 Task: Add muted conversations to your task list for follow-up.
Action: Mouse moved to (216, 432)
Screenshot: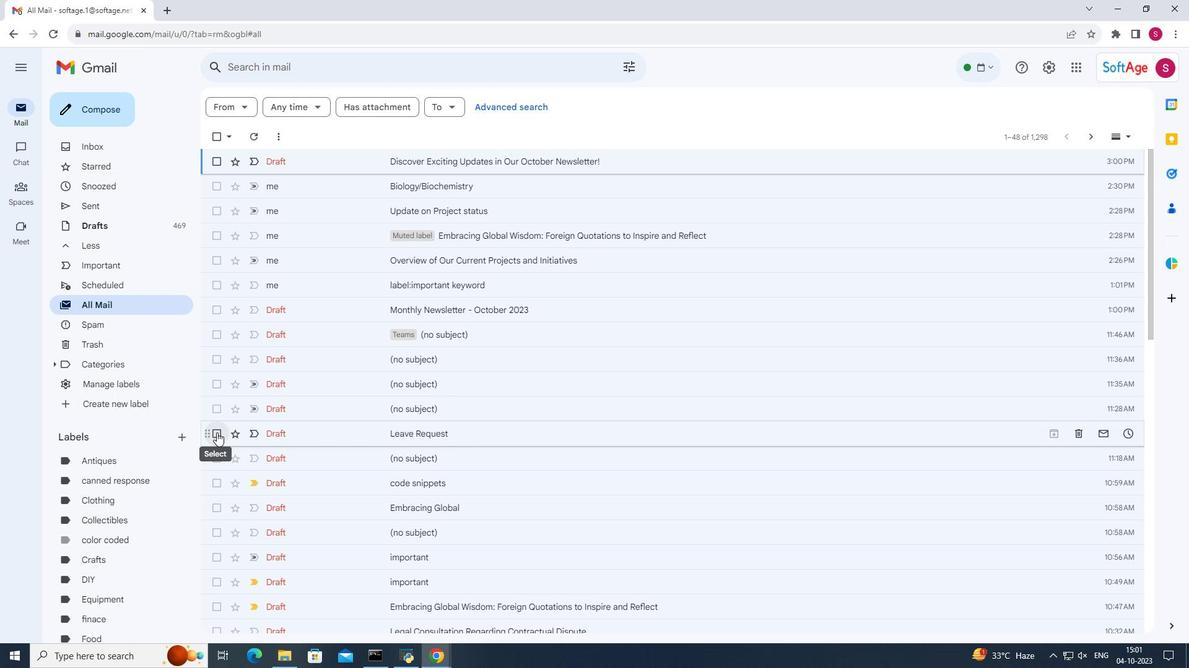 
Action: Mouse pressed left at (216, 432)
Screenshot: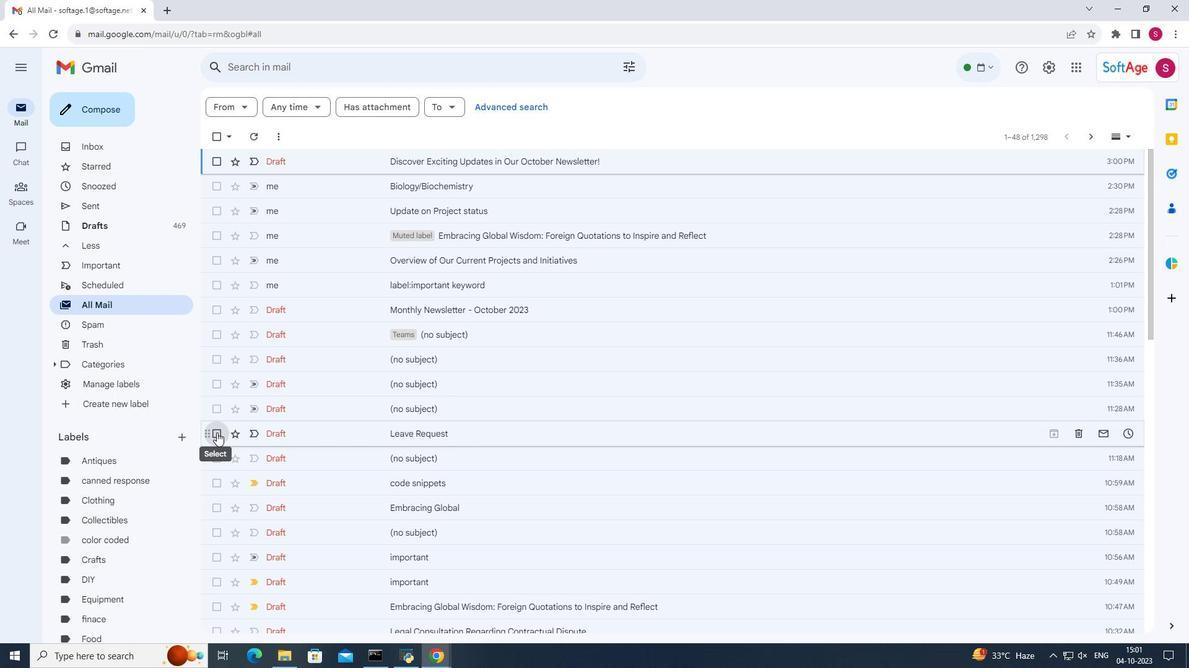 
Action: Mouse moved to (461, 431)
Screenshot: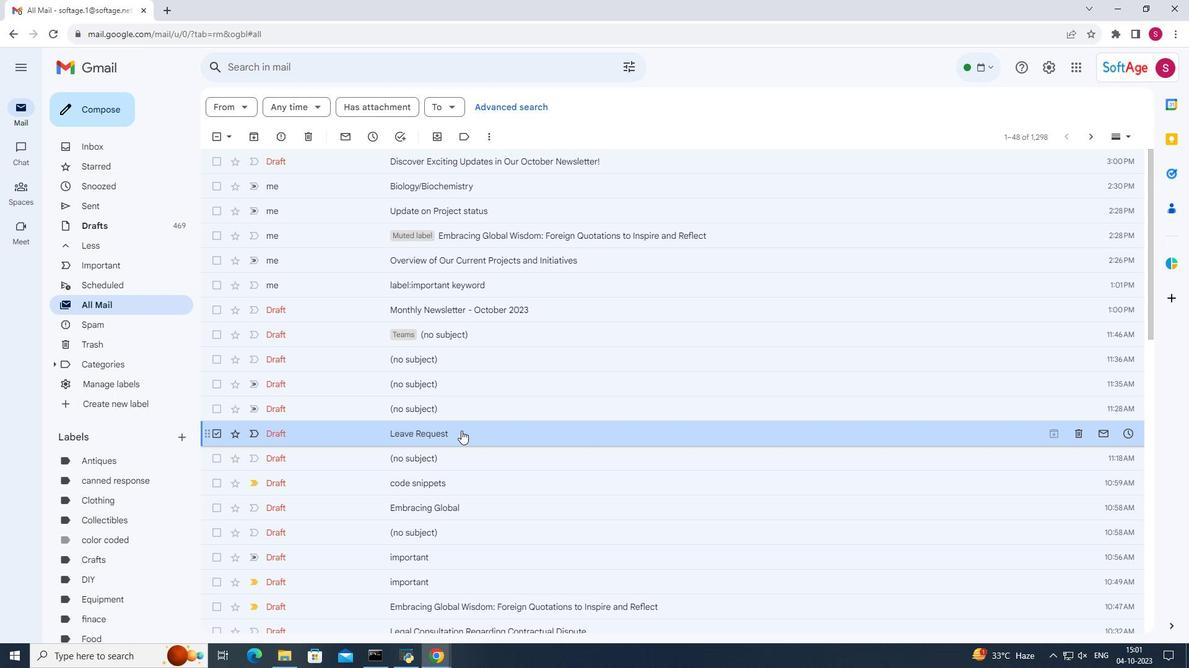 
Action: Mouse pressed right at (461, 431)
Screenshot: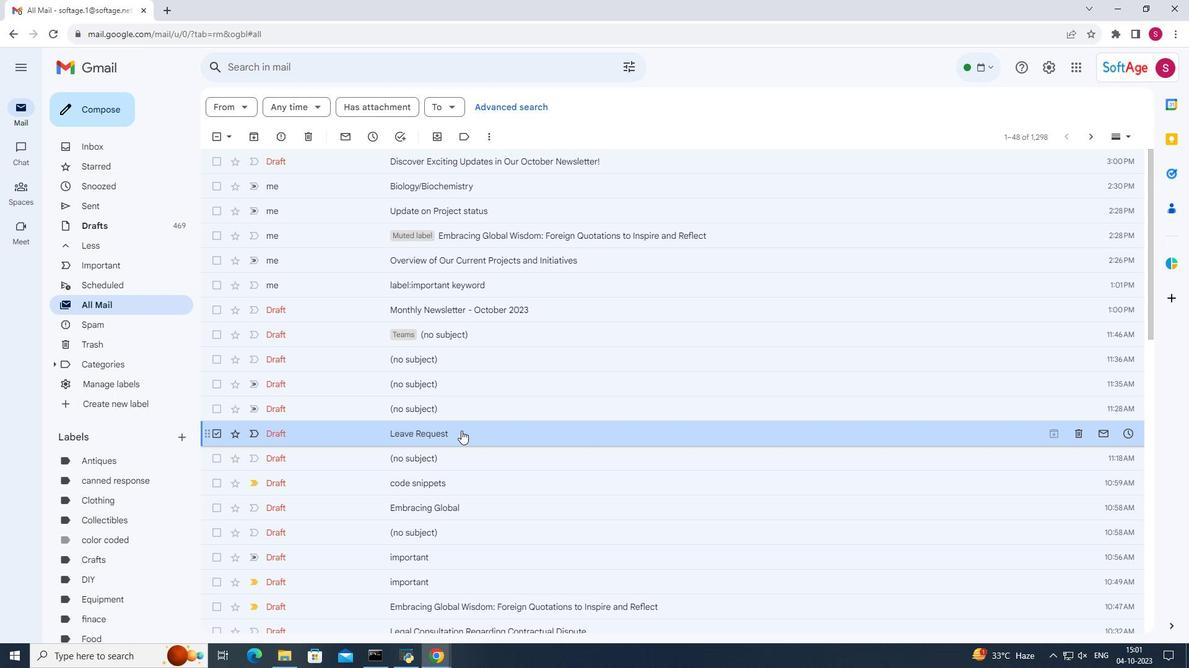 
Action: Mouse moved to (497, 385)
Screenshot: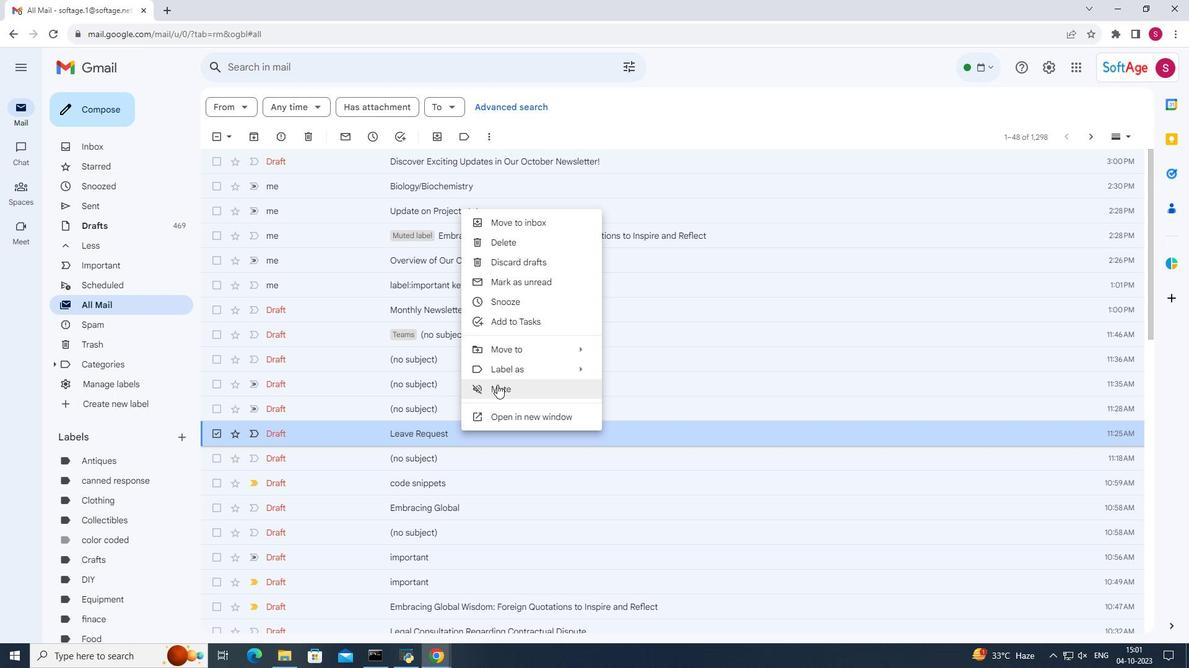 
Action: Mouse pressed left at (497, 385)
Screenshot: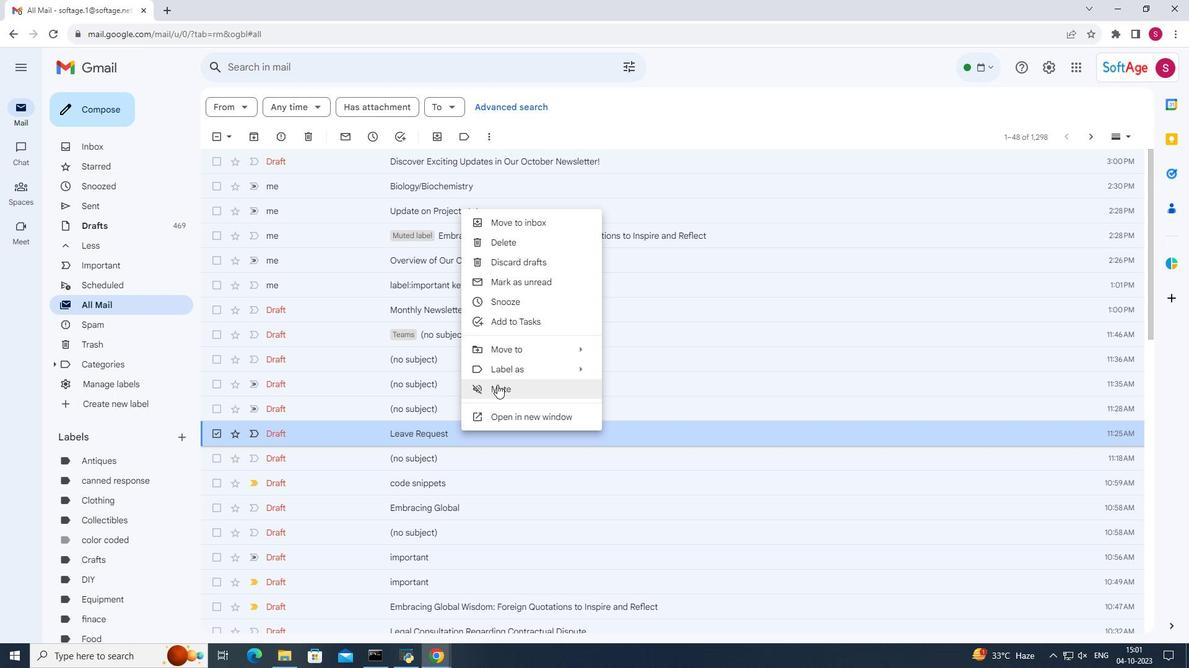 
Action: Mouse moved to (471, 473)
Screenshot: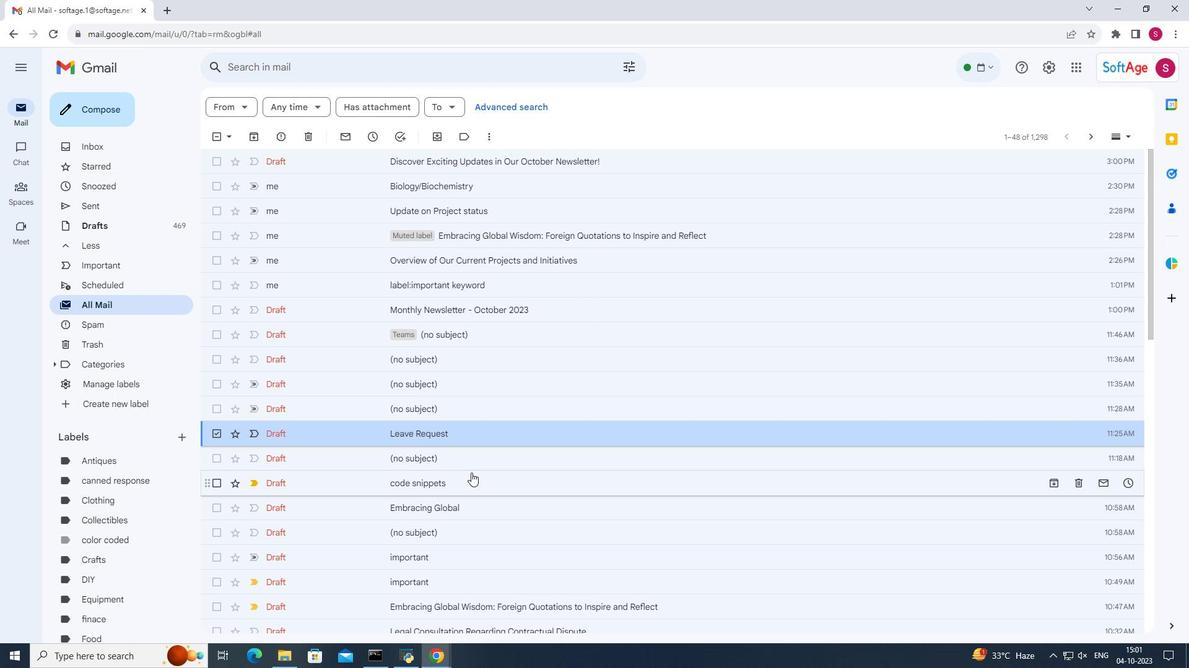 
Action: Mouse scrolled (471, 472) with delta (0, 0)
Screenshot: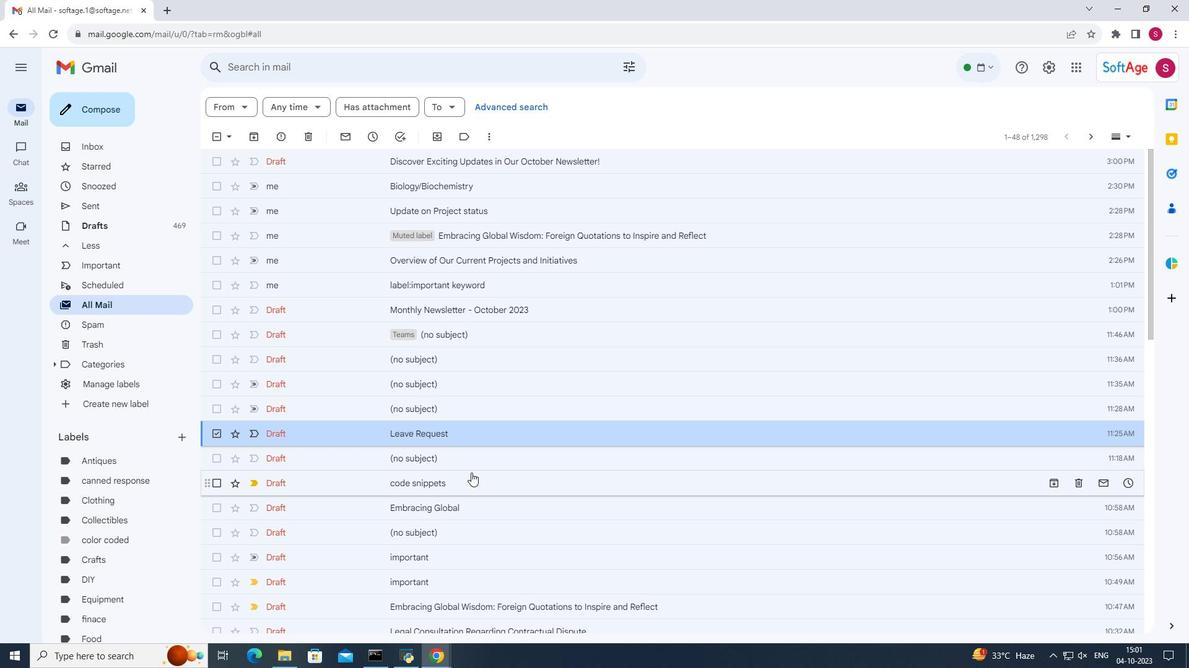 
Action: Mouse moved to (216, 543)
Screenshot: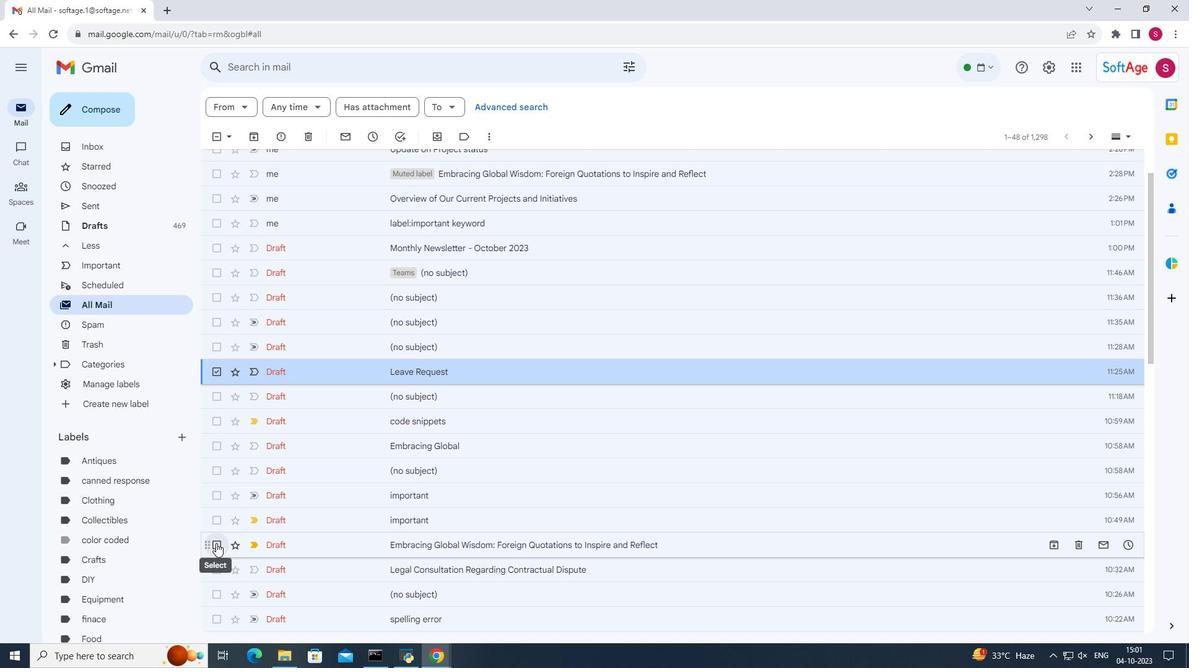 
Action: Mouse pressed left at (216, 543)
Screenshot: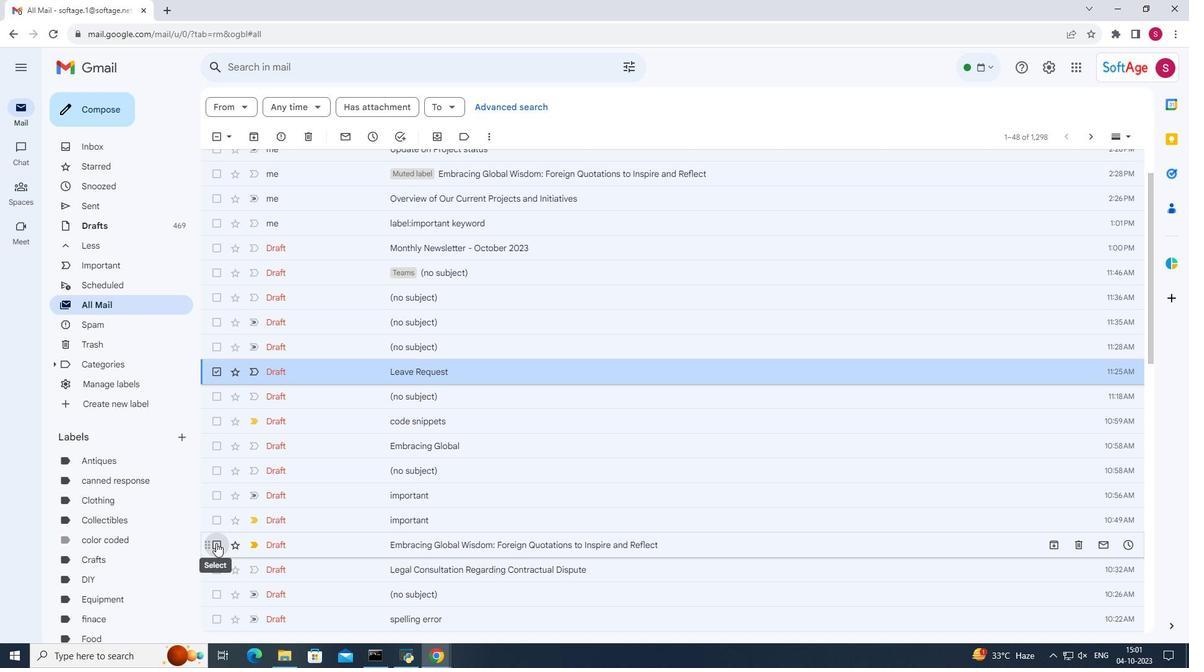 
Action: Mouse moved to (439, 542)
Screenshot: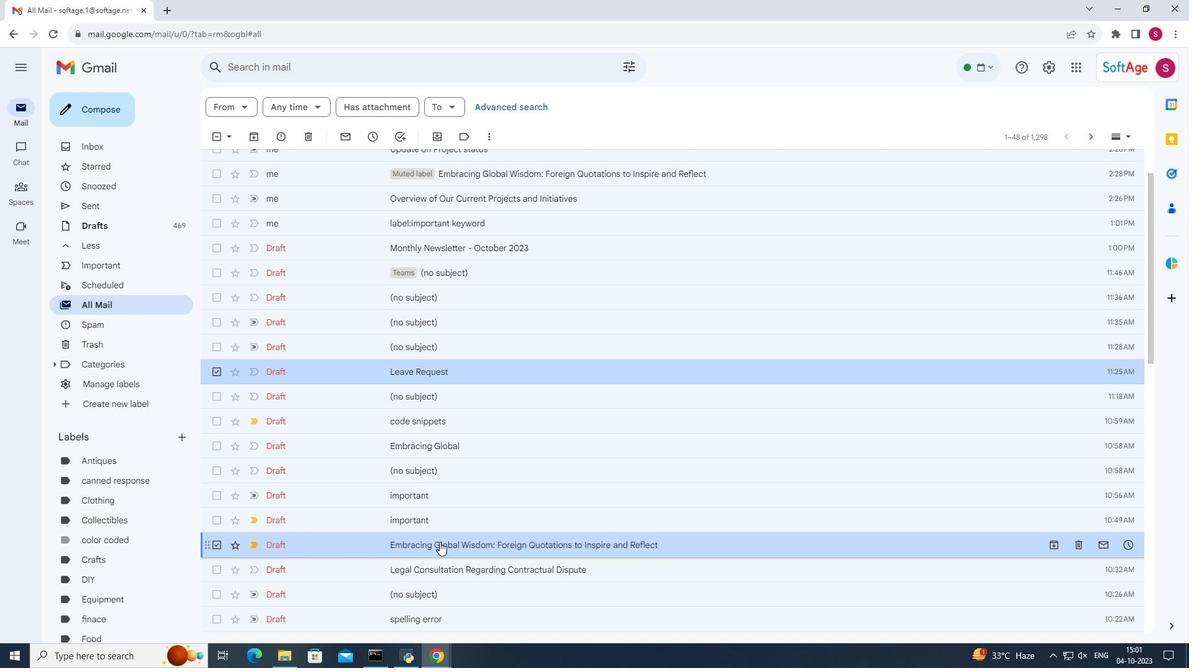 
Action: Mouse pressed right at (439, 542)
Screenshot: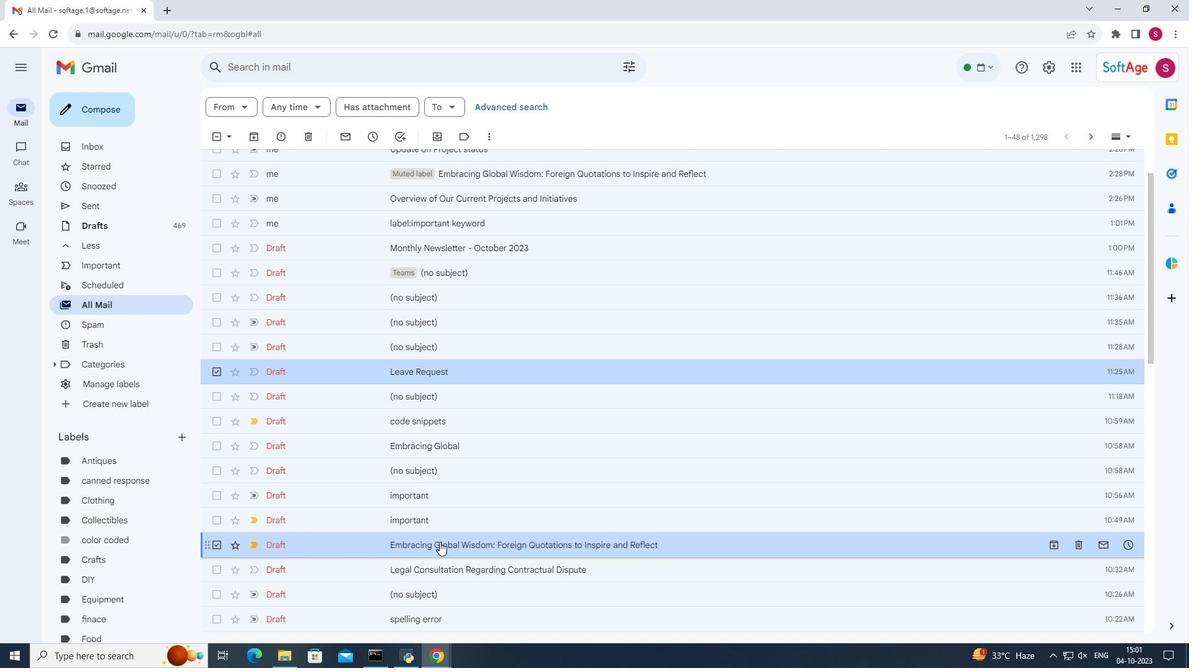 
Action: Mouse moved to (471, 499)
Screenshot: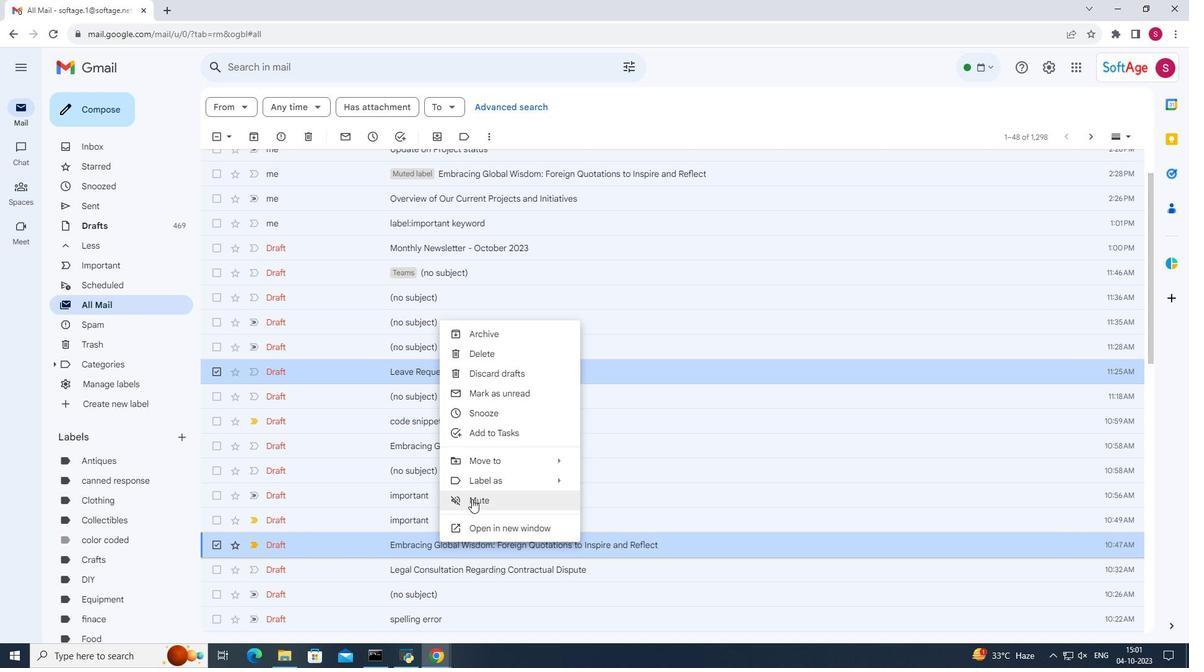 
Action: Mouse pressed left at (471, 499)
Screenshot: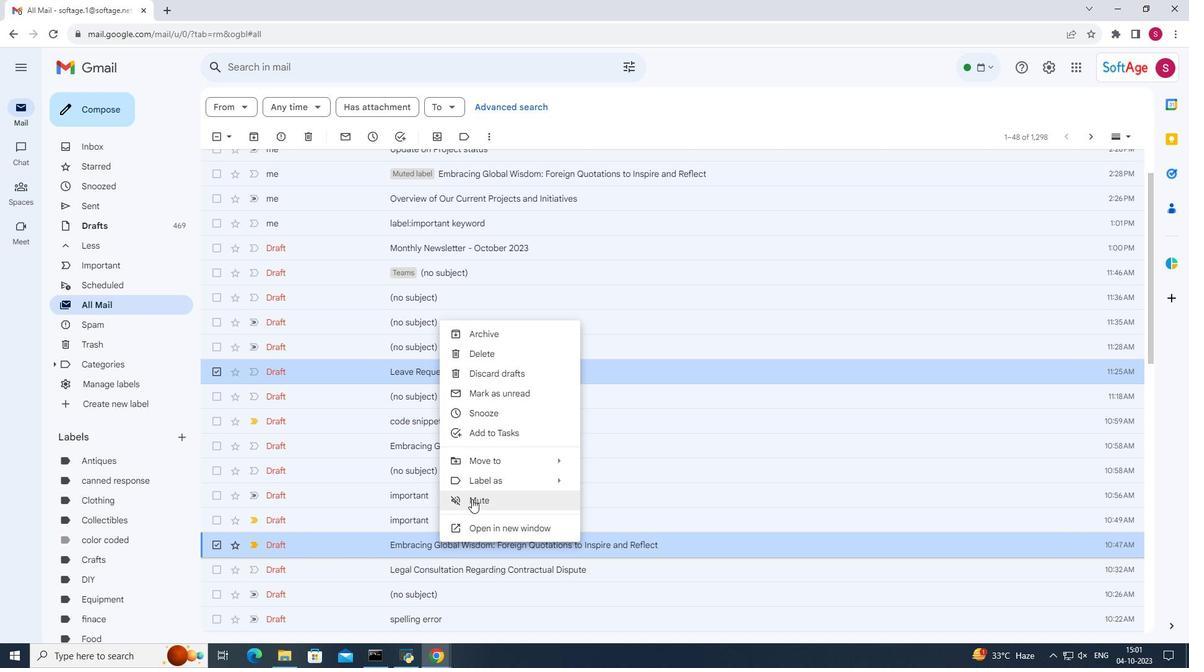 
Action: Mouse moved to (474, 369)
Screenshot: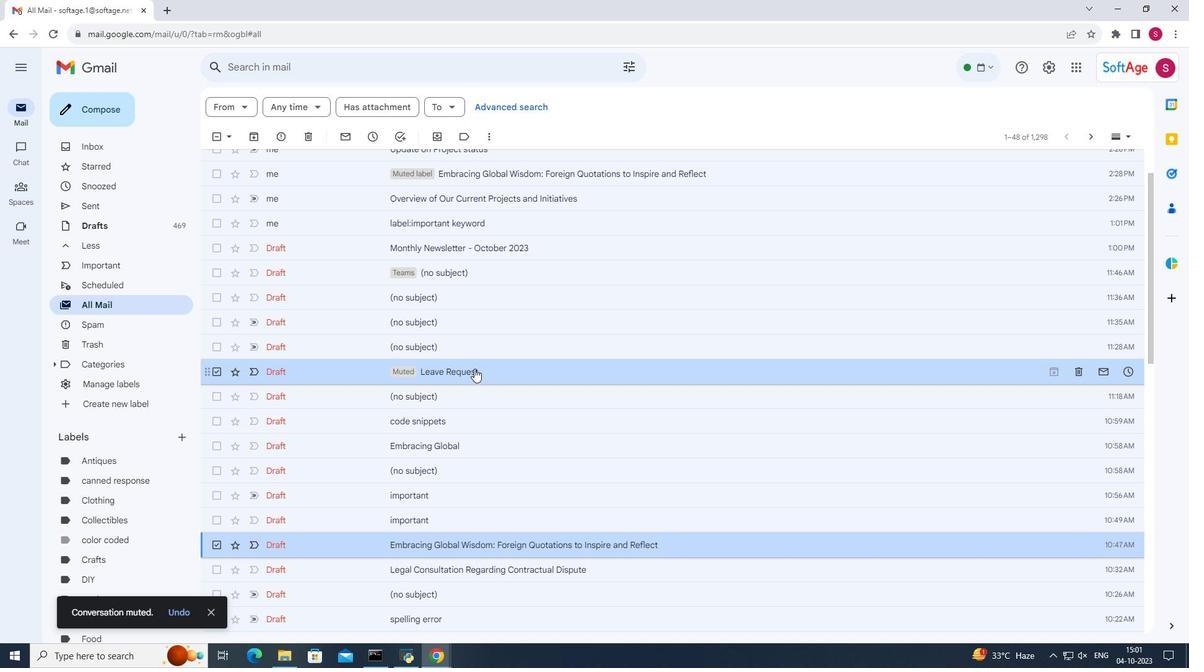 
Action: Mouse pressed right at (474, 369)
Screenshot: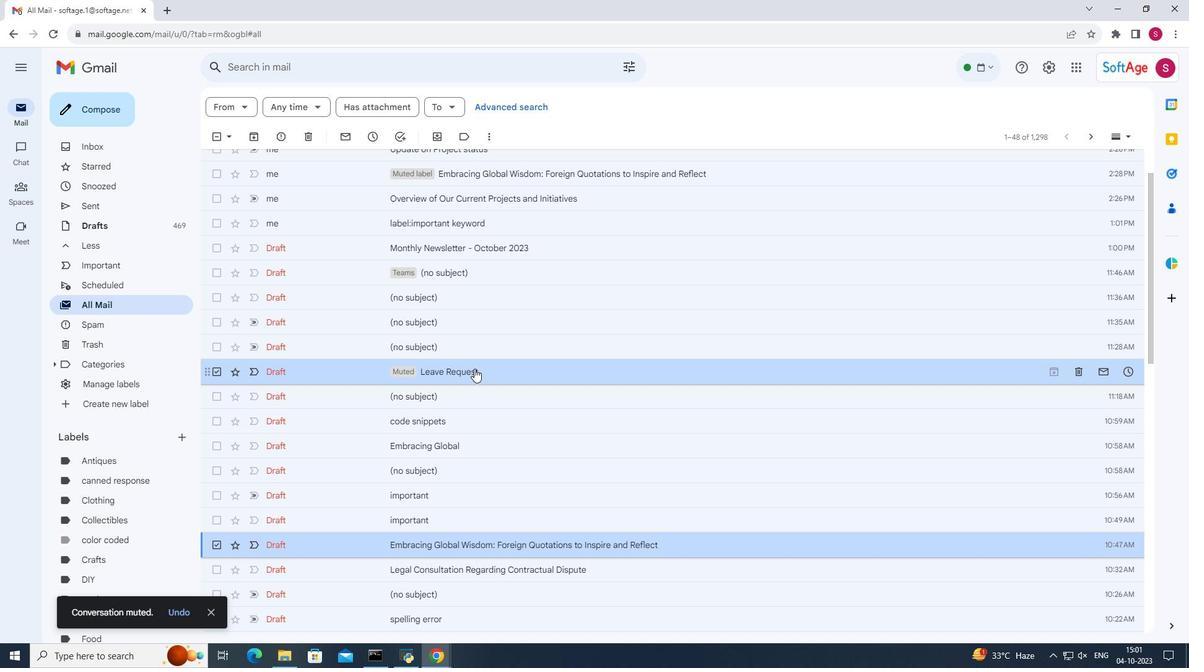 
Action: Mouse moved to (535, 480)
Screenshot: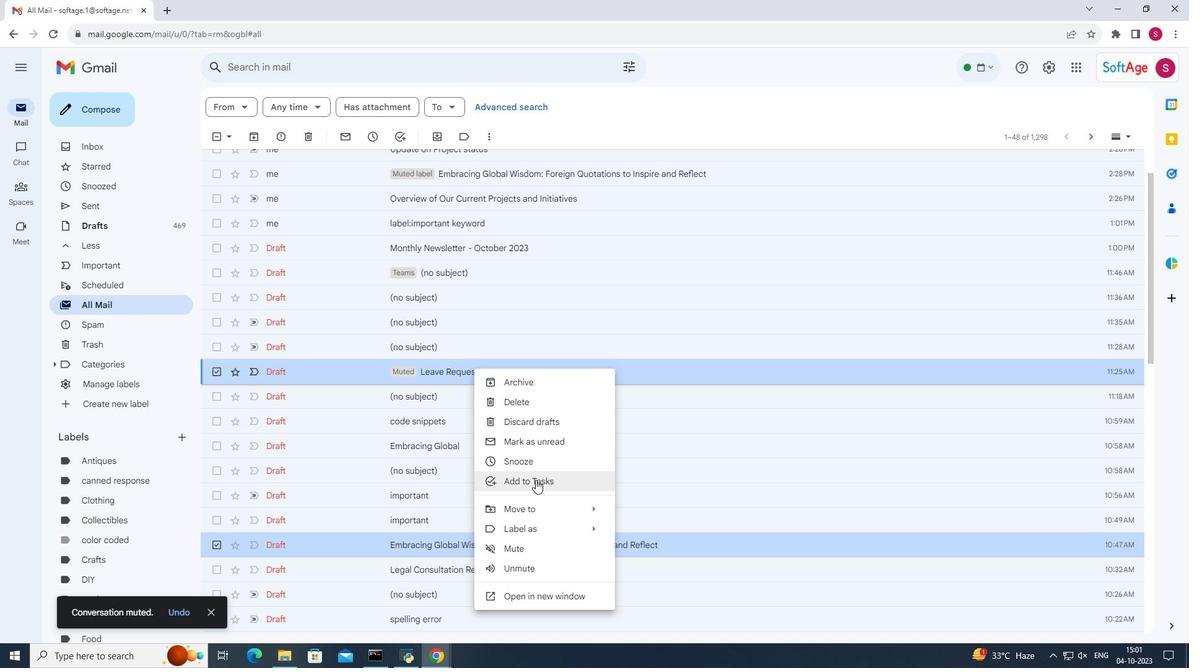 
Action: Mouse pressed left at (535, 480)
Screenshot: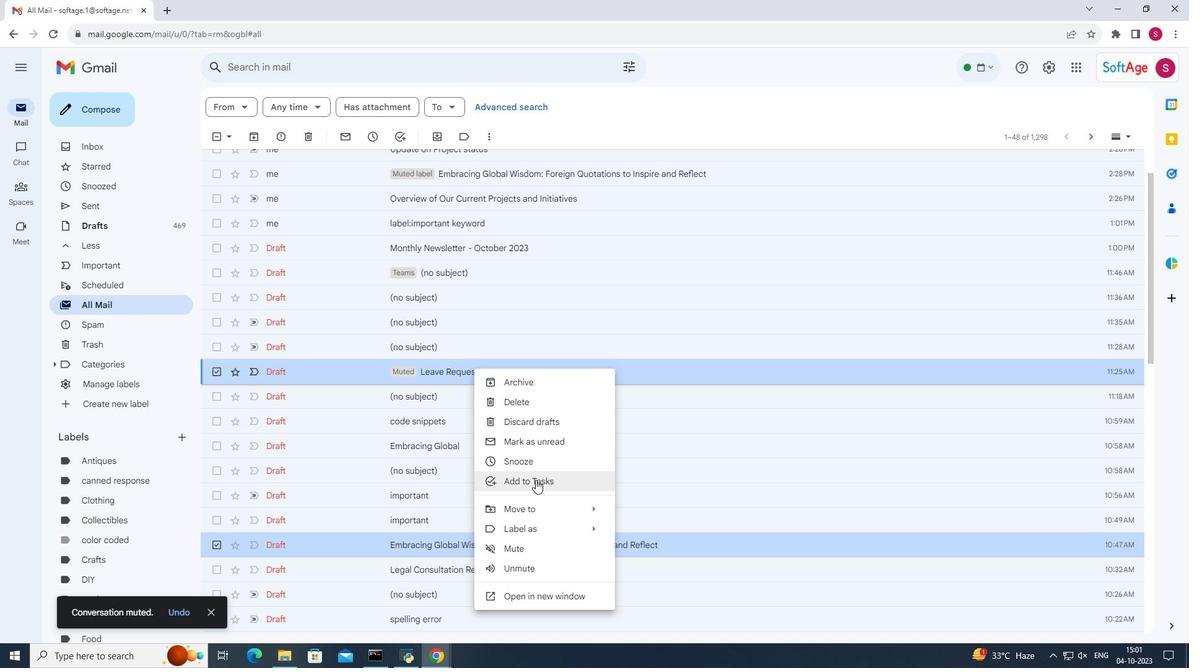 
Action: Mouse moved to (533, 488)
Screenshot: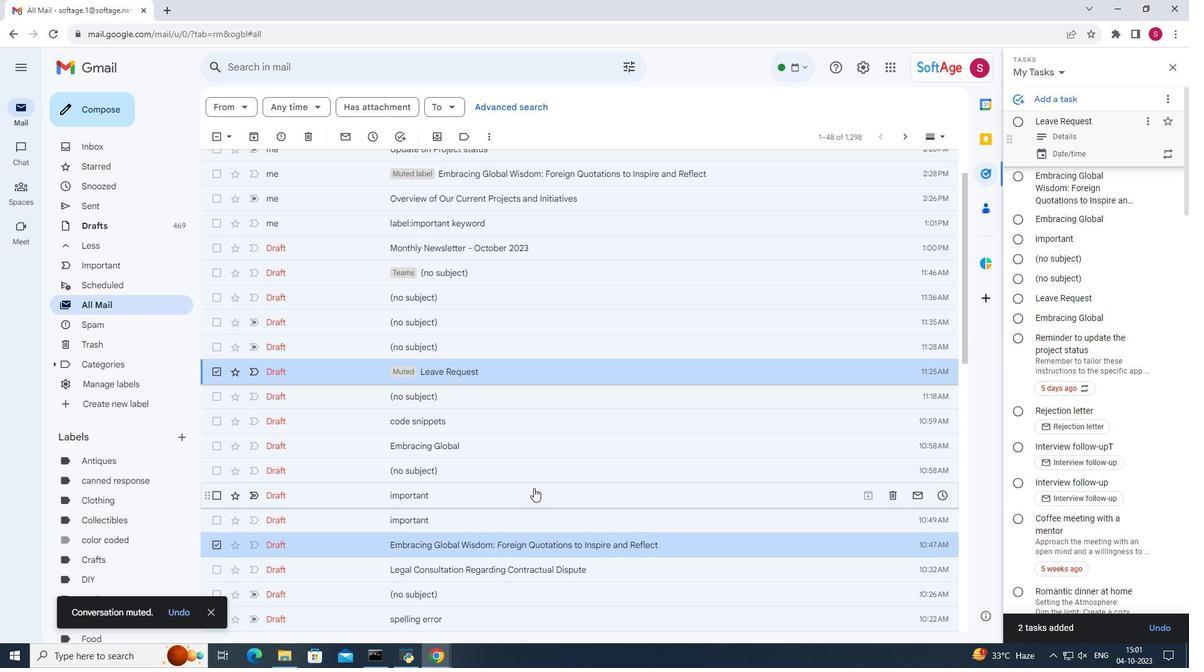 
